 Task: Look for properties with a shower grab bar.
Action: Mouse moved to (824, 116)
Screenshot: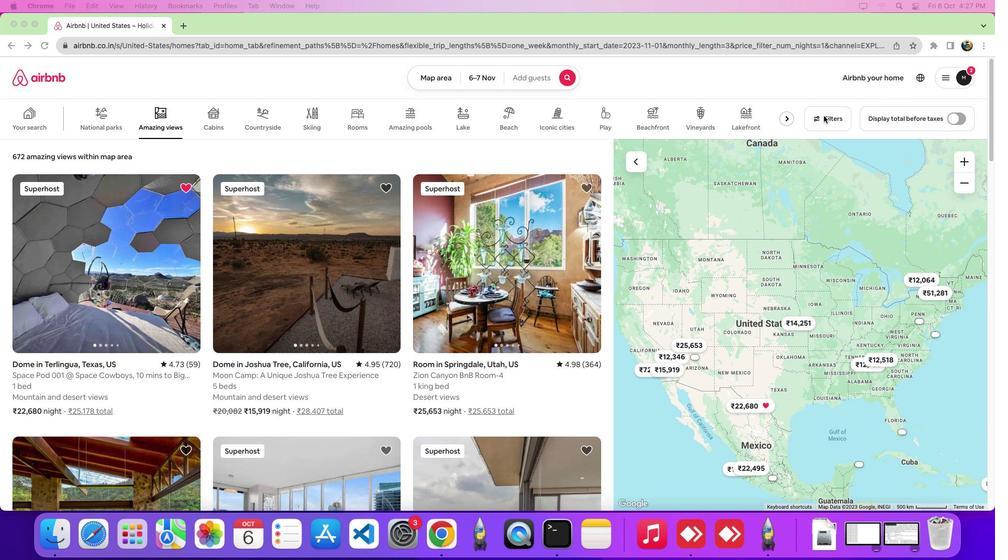 
Action: Mouse pressed left at (824, 116)
Screenshot: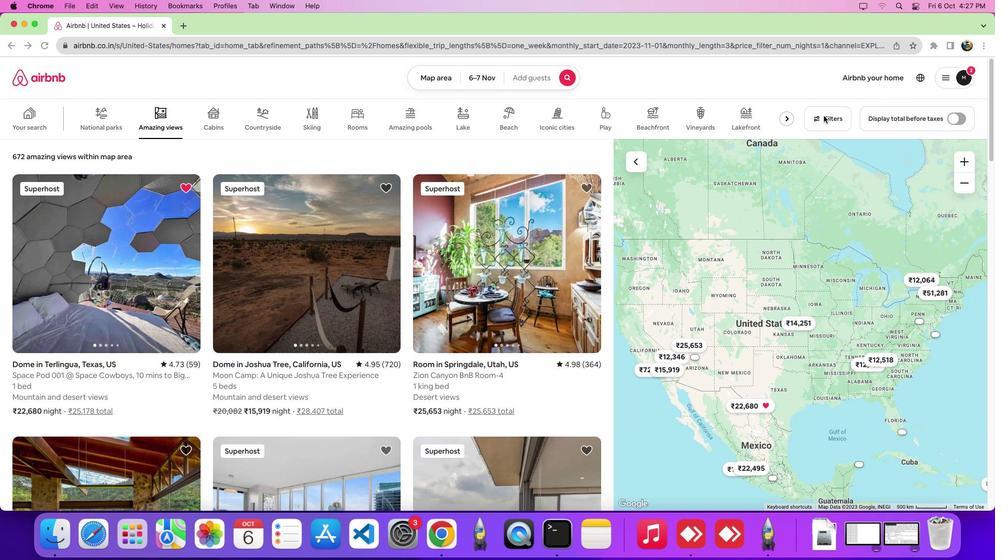 
Action: Mouse pressed left at (824, 116)
Screenshot: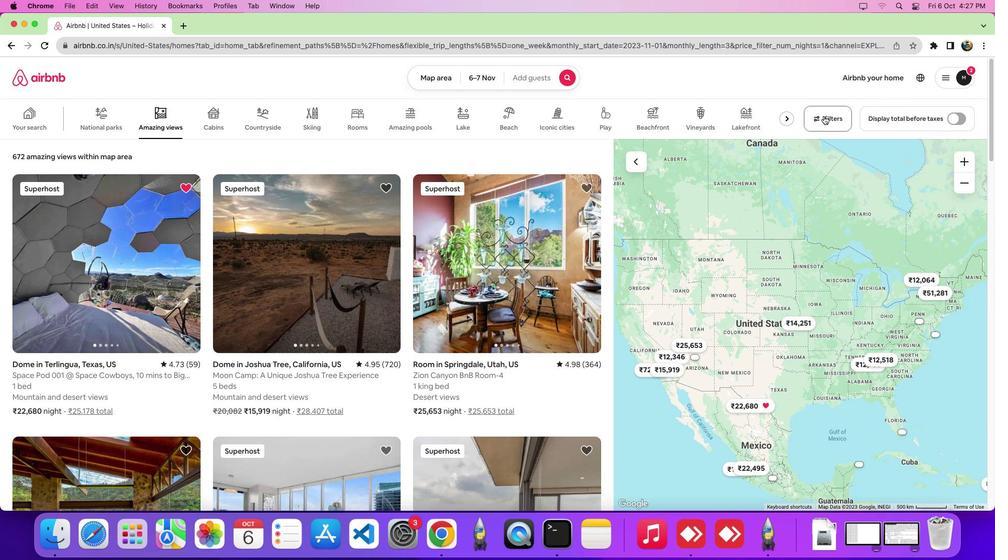 
Action: Mouse moved to (503, 176)
Screenshot: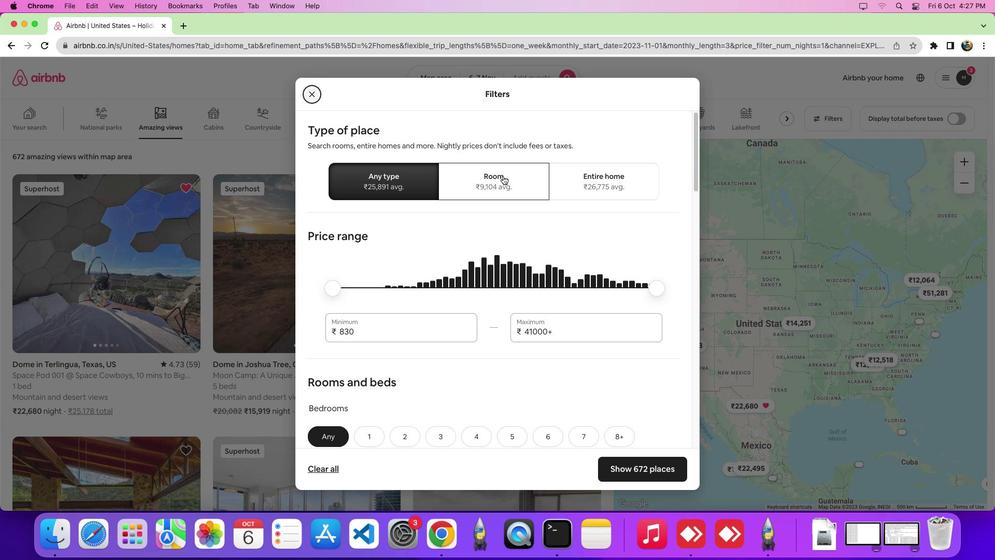 
Action: Mouse pressed left at (503, 176)
Screenshot: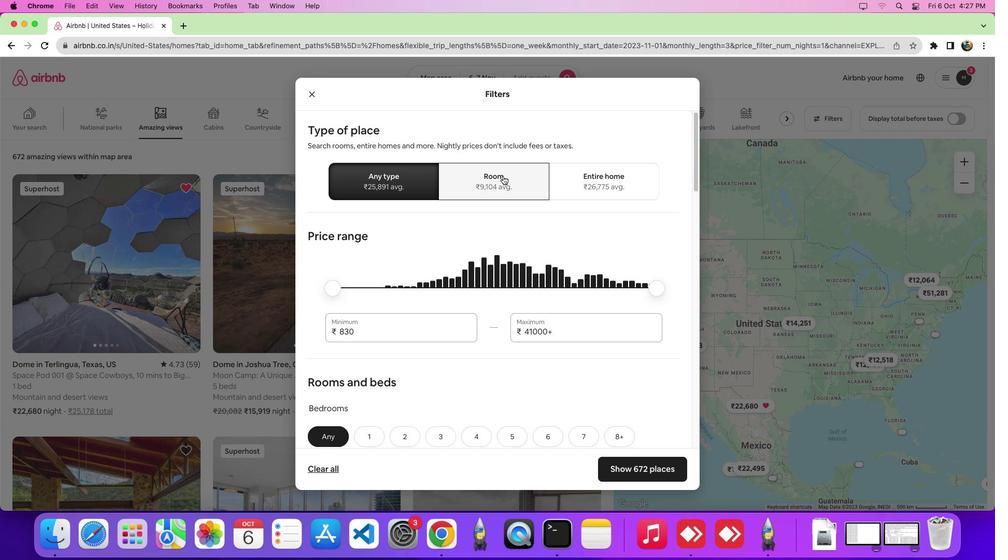
Action: Mouse moved to (508, 264)
Screenshot: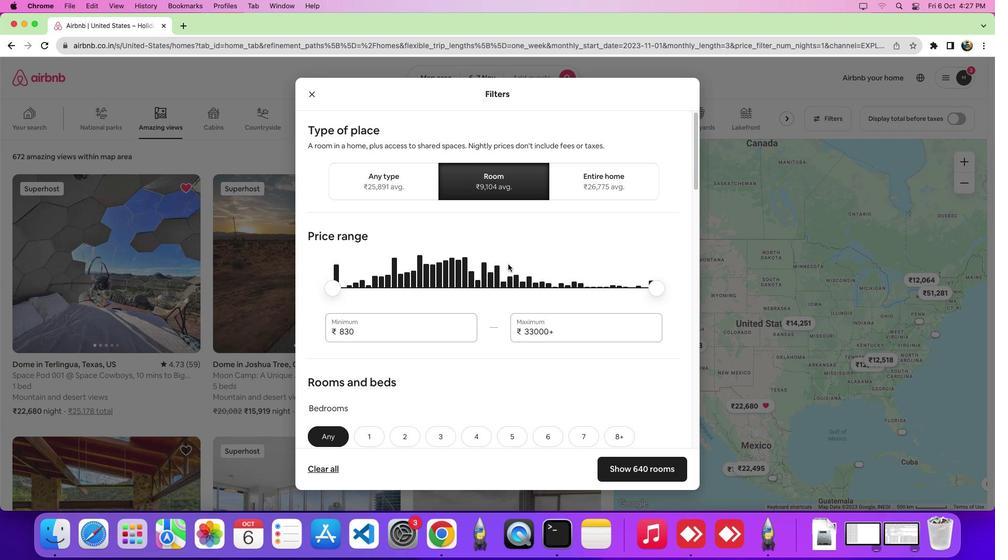 
Action: Mouse scrolled (508, 264) with delta (0, 0)
Screenshot: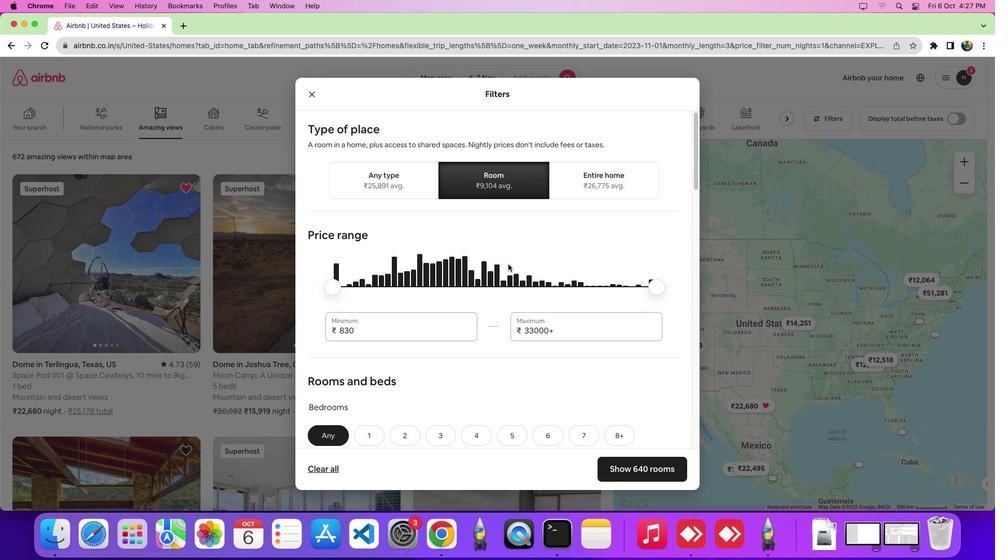
Action: Mouse scrolled (508, 264) with delta (0, 0)
Screenshot: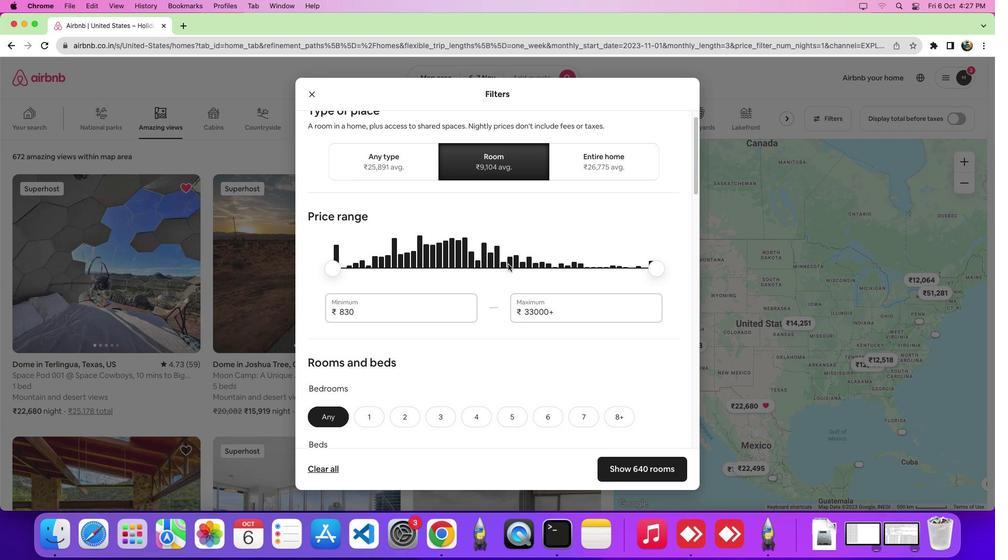 
Action: Mouse scrolled (508, 264) with delta (0, -2)
Screenshot: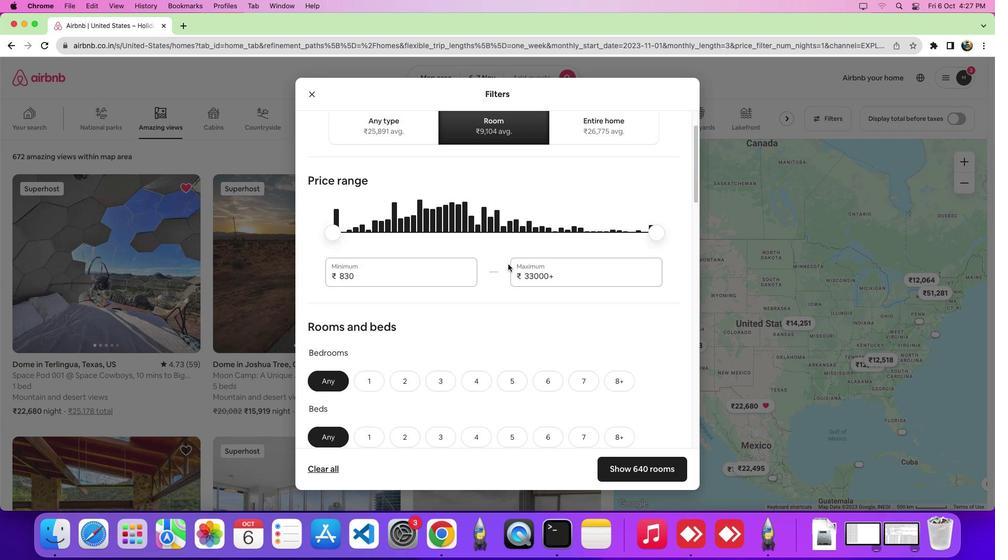 
Action: Mouse scrolled (508, 264) with delta (0, -2)
Screenshot: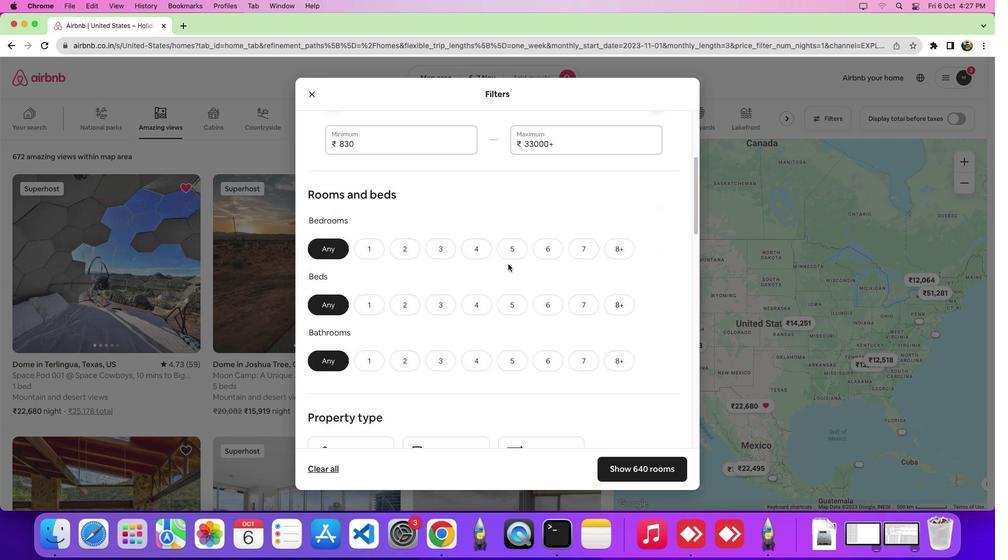 
Action: Mouse moved to (508, 264)
Screenshot: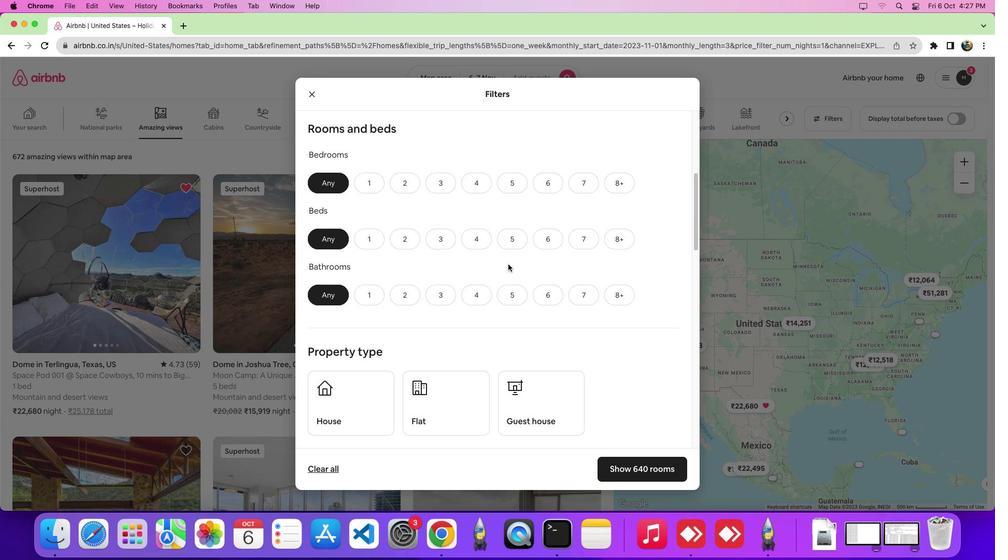 
Action: Mouse scrolled (508, 264) with delta (0, 0)
Screenshot: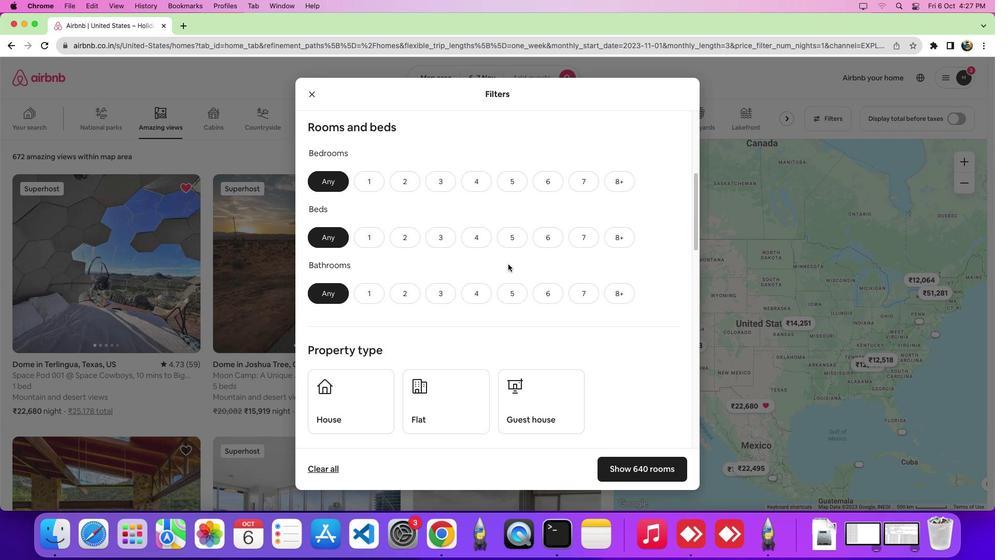 
Action: Mouse scrolled (508, 264) with delta (0, 0)
Screenshot: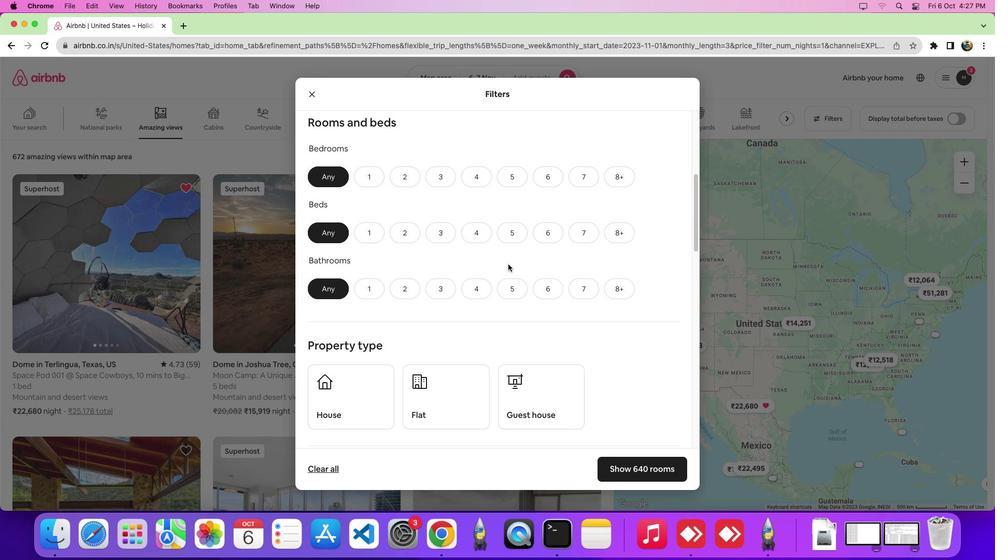 
Action: Mouse scrolled (508, 264) with delta (0, -2)
Screenshot: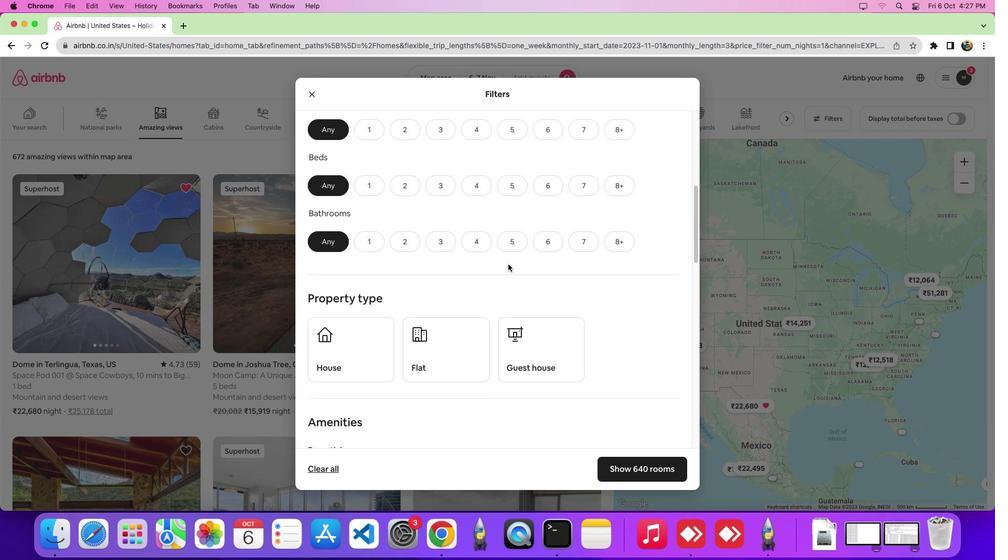 
Action: Mouse scrolled (508, 264) with delta (0, 0)
Screenshot: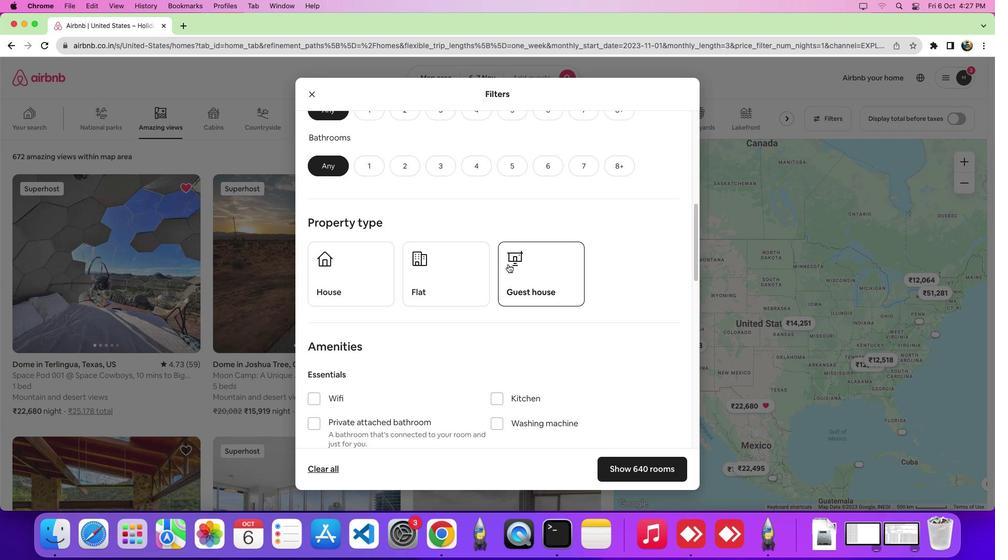 
Action: Mouse scrolled (508, 264) with delta (0, 0)
Screenshot: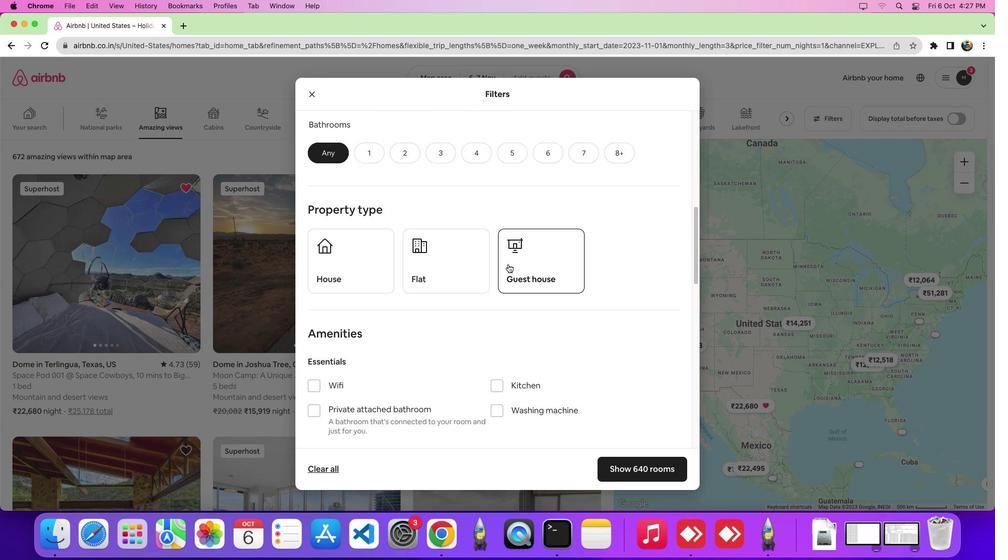 
Action: Mouse scrolled (508, 264) with delta (0, -3)
Screenshot: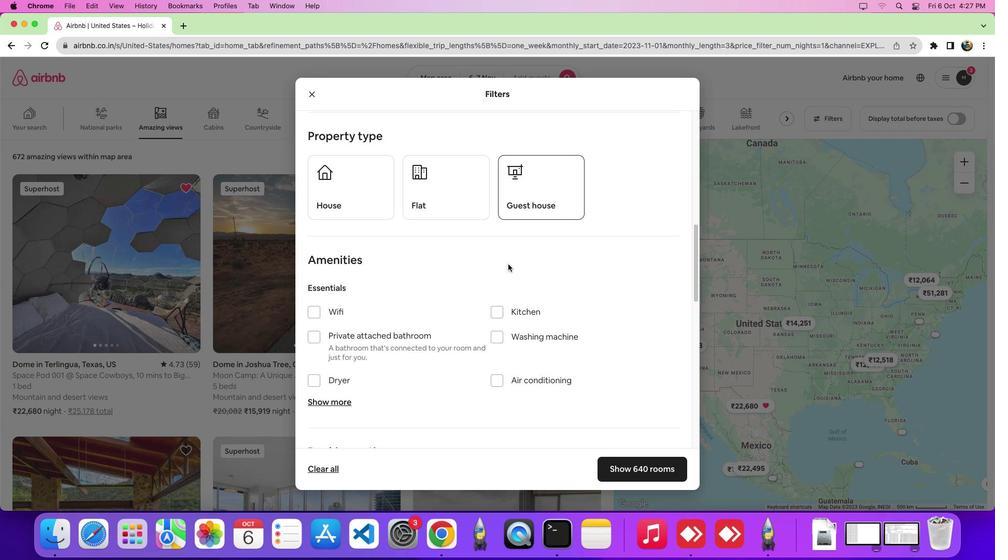 
Action: Mouse scrolled (508, 264) with delta (0, -4)
Screenshot: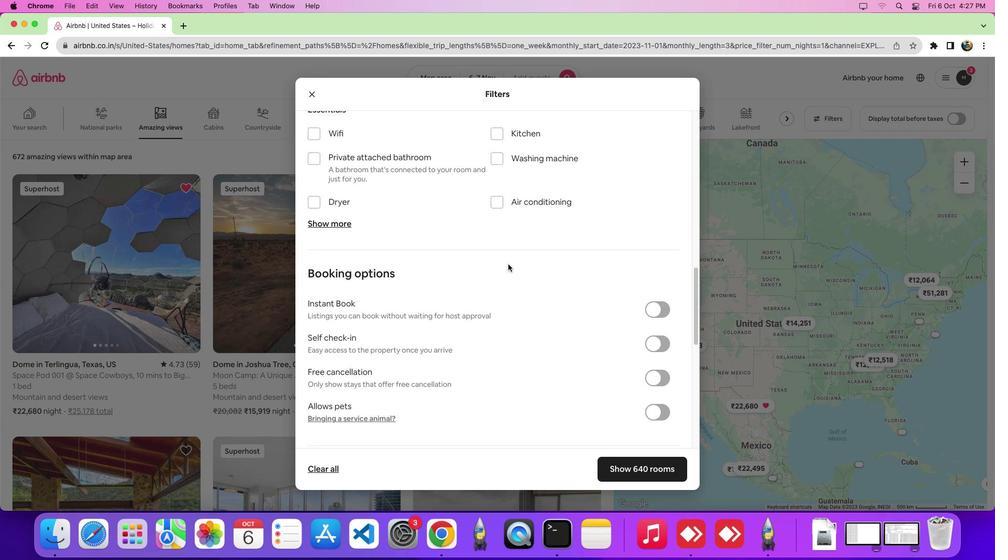 
Action: Mouse moved to (512, 237)
Screenshot: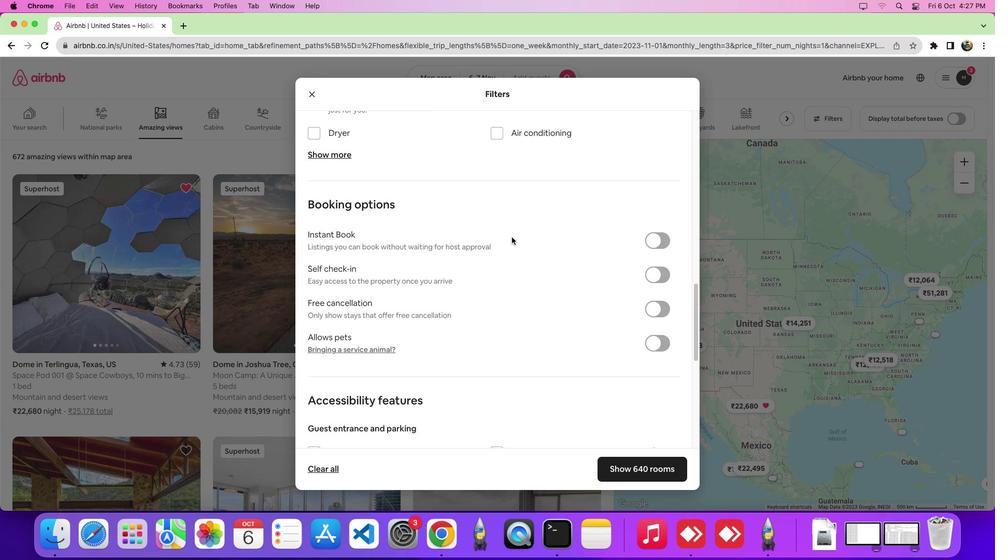 
Action: Mouse scrolled (512, 237) with delta (0, 0)
Screenshot: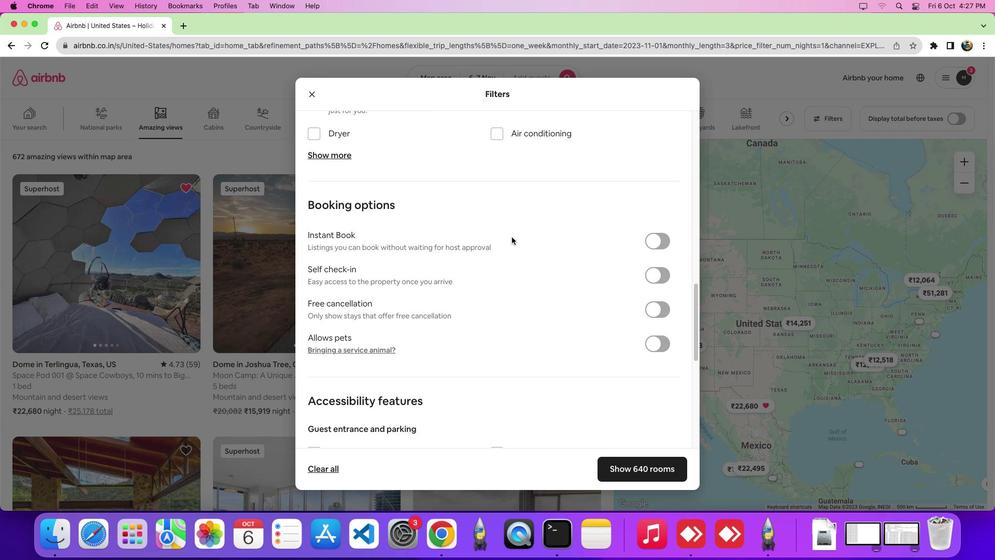 
Action: Mouse moved to (507, 267)
Screenshot: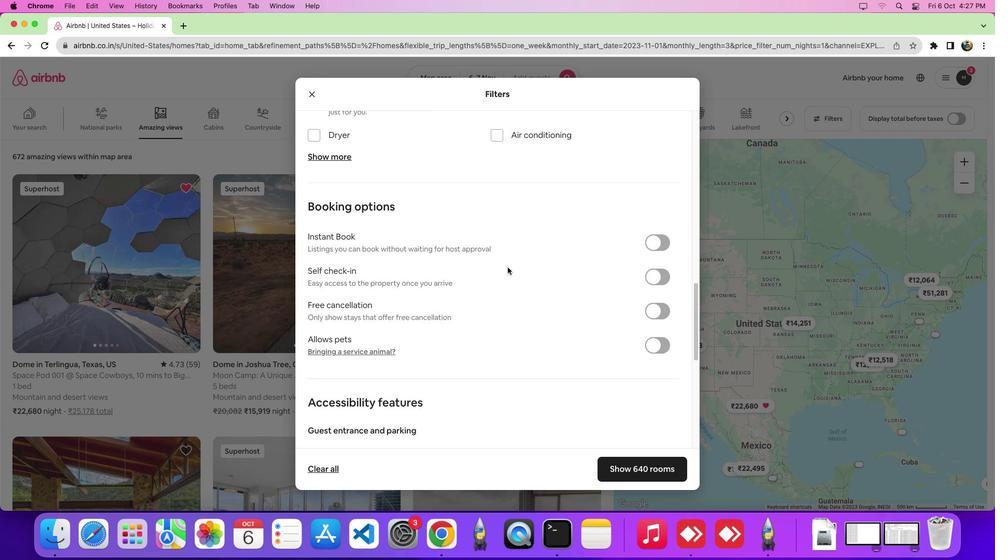 
Action: Mouse scrolled (507, 267) with delta (0, 0)
Screenshot: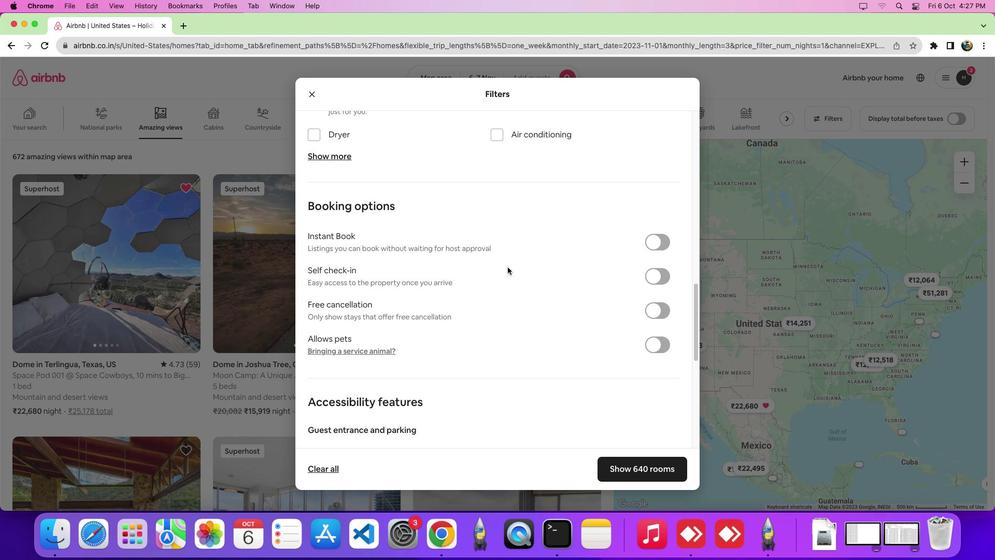 
Action: Mouse scrolled (507, 267) with delta (0, 0)
Screenshot: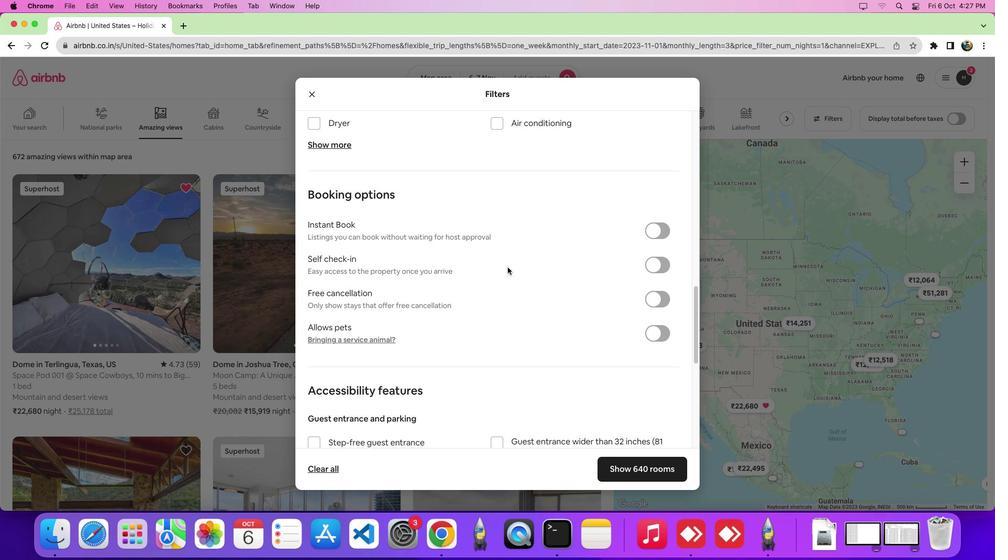 
Action: Mouse scrolled (507, 267) with delta (0, -1)
Screenshot: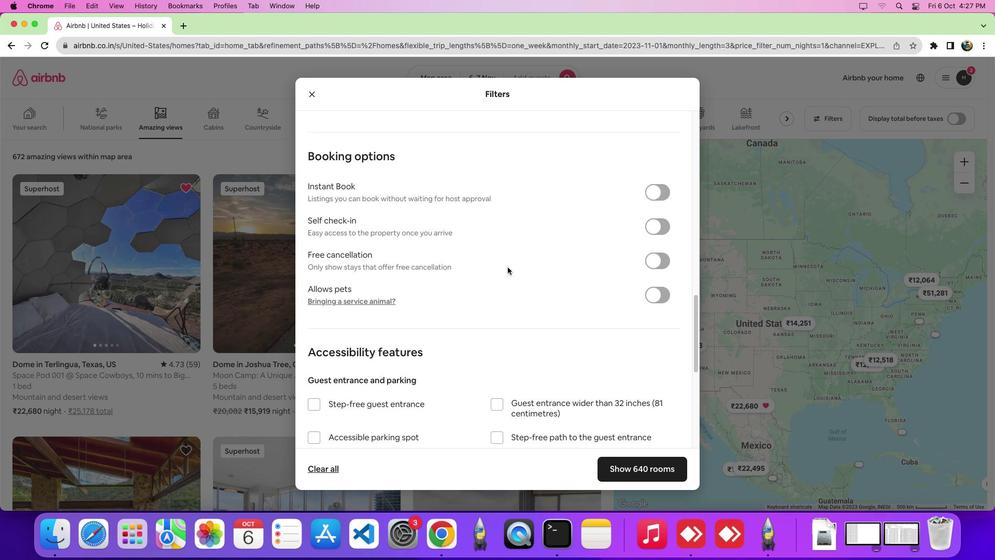 
Action: Mouse scrolled (507, 267) with delta (0, 0)
Screenshot: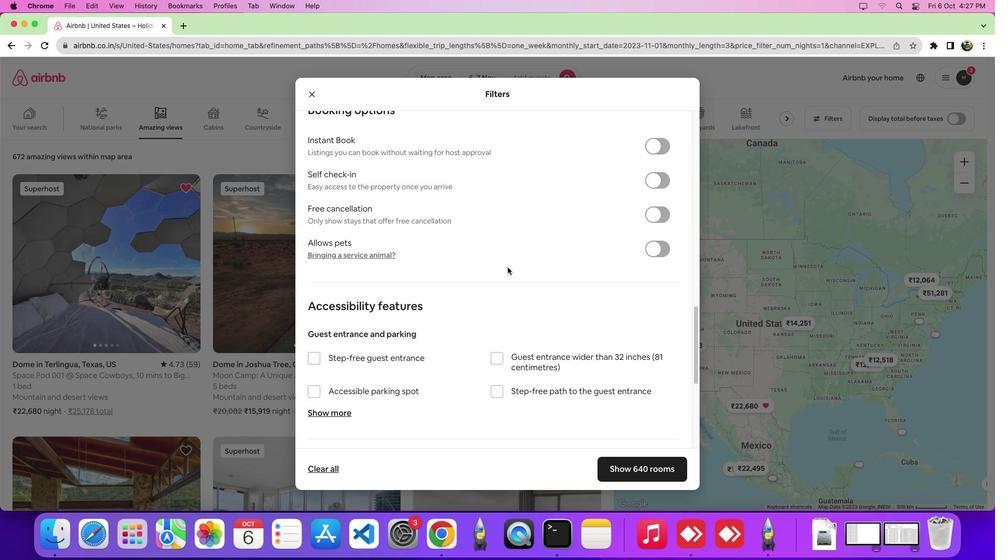 
Action: Mouse moved to (507, 289)
Screenshot: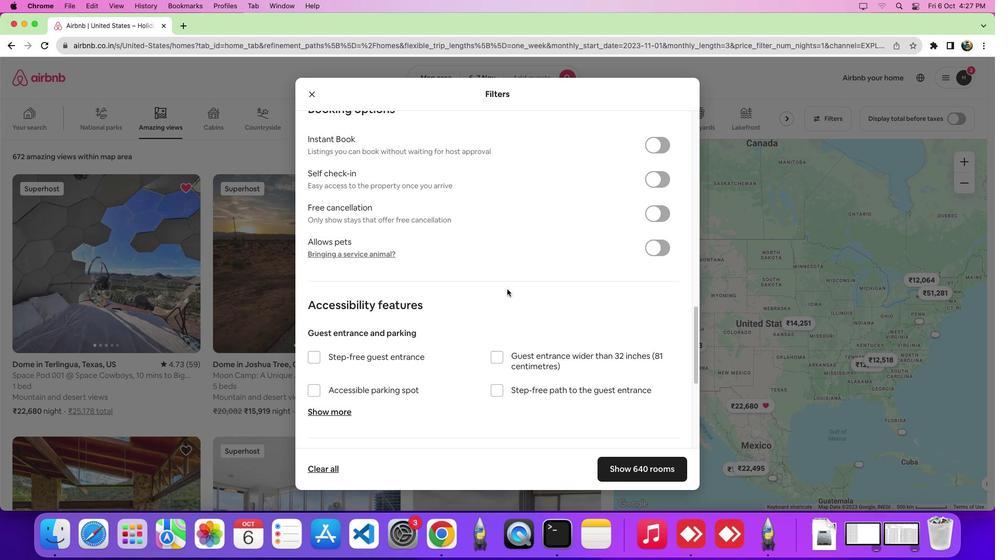 
Action: Mouse scrolled (507, 289) with delta (0, 0)
Screenshot: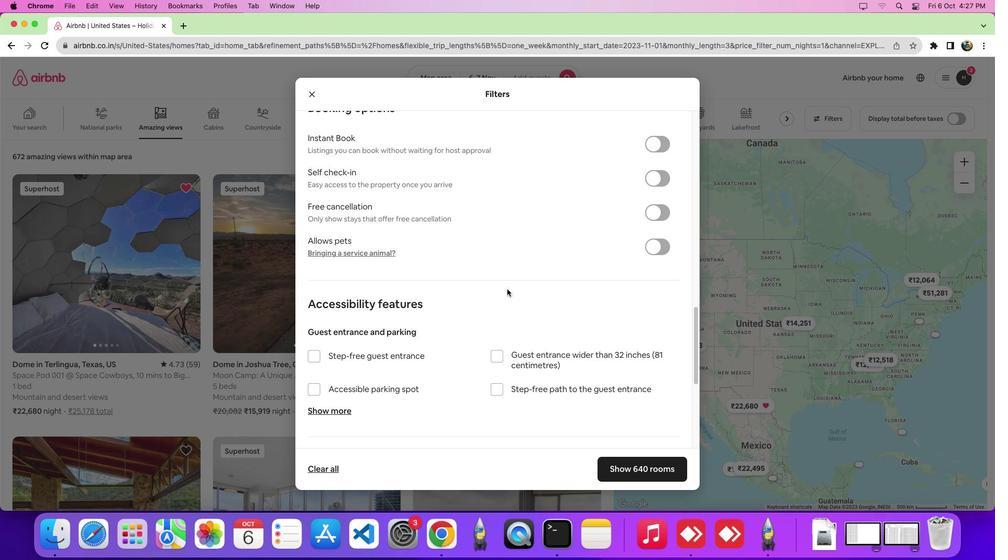 
Action: Mouse scrolled (507, 289) with delta (0, 0)
Screenshot: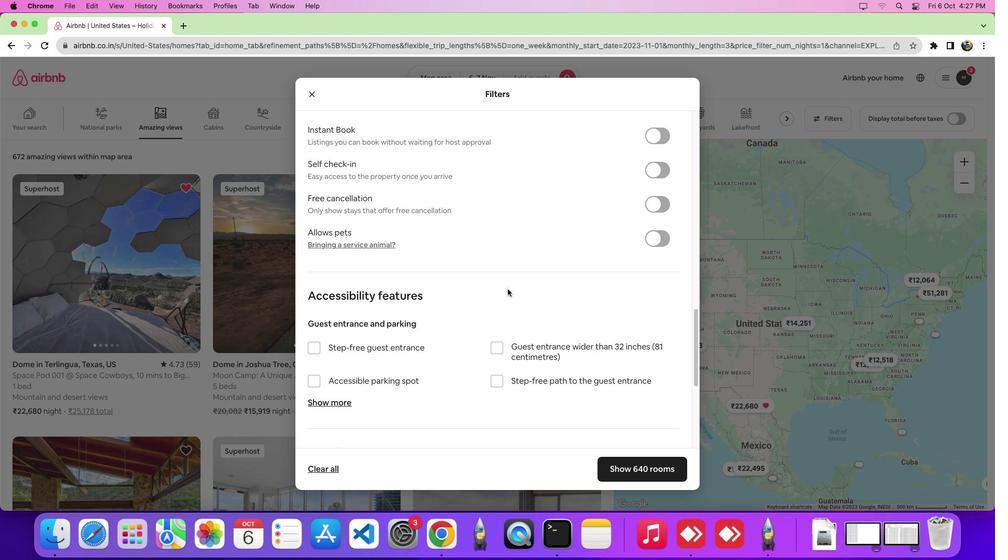 
Action: Mouse moved to (507, 289)
Screenshot: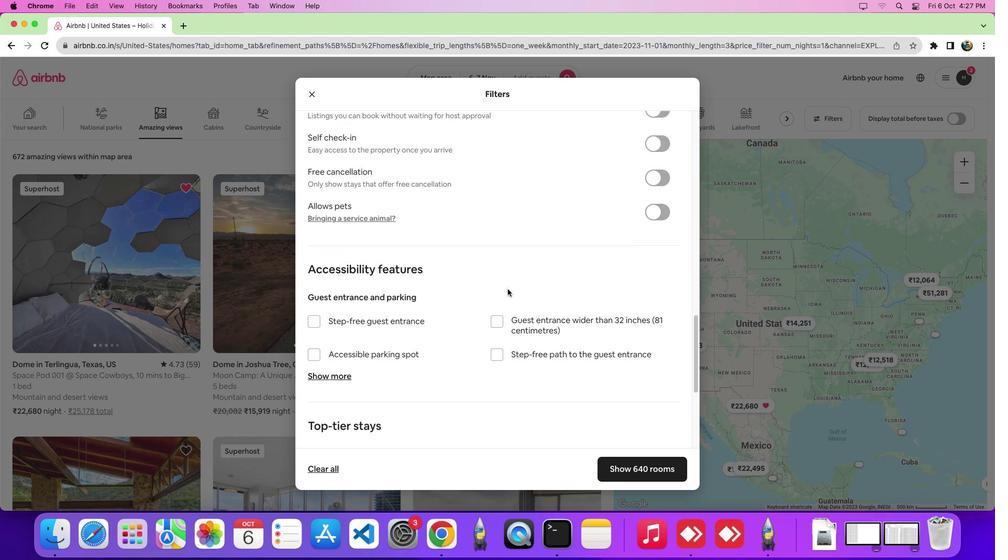 
Action: Mouse scrolled (507, 289) with delta (0, -1)
Screenshot: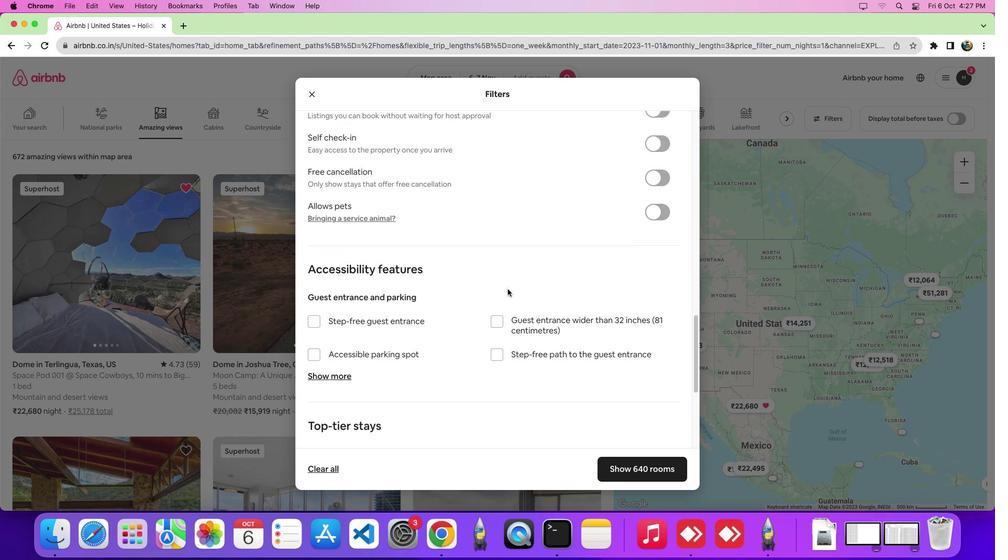 
Action: Mouse moved to (346, 327)
Screenshot: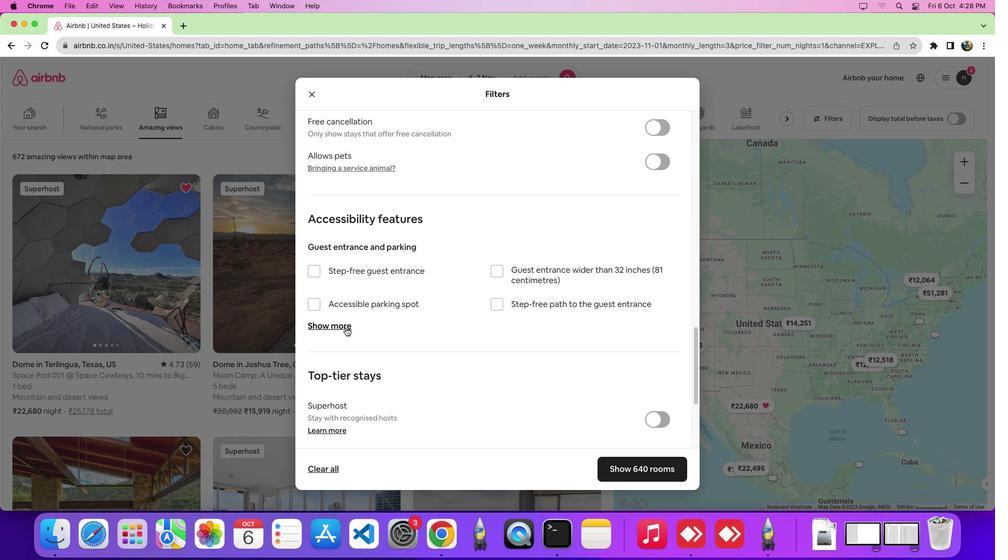 
Action: Mouse pressed left at (346, 327)
Screenshot: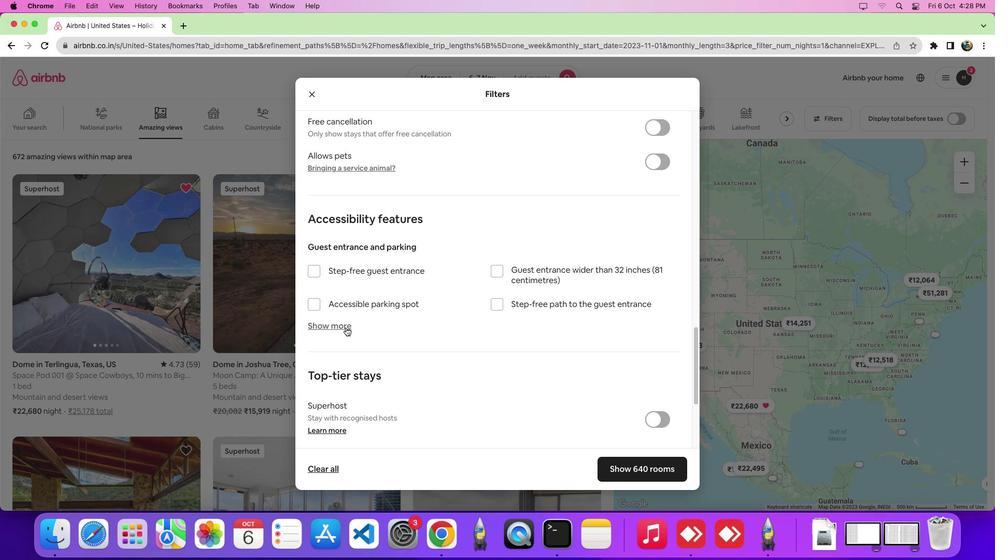 
Action: Mouse moved to (515, 329)
Screenshot: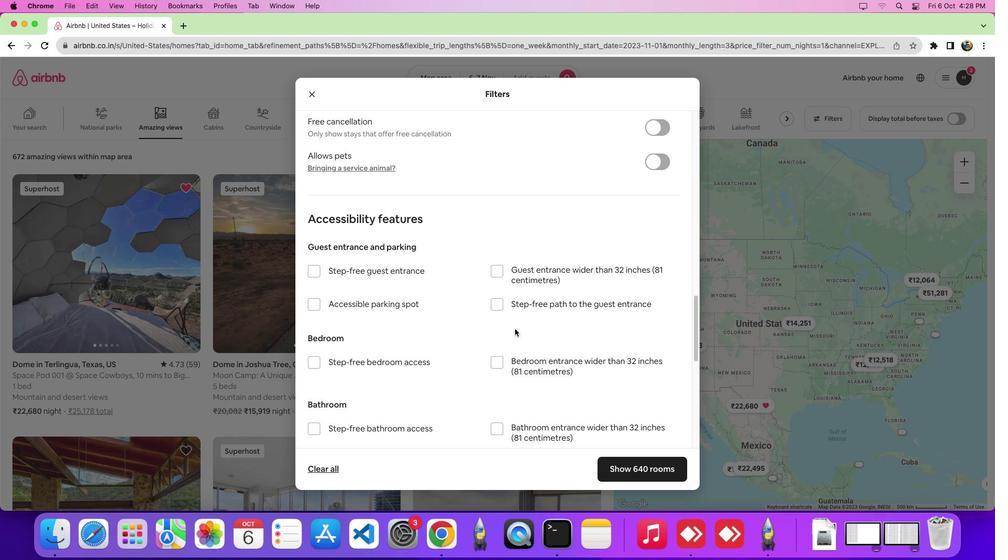 
Action: Mouse scrolled (515, 329) with delta (0, 0)
Screenshot: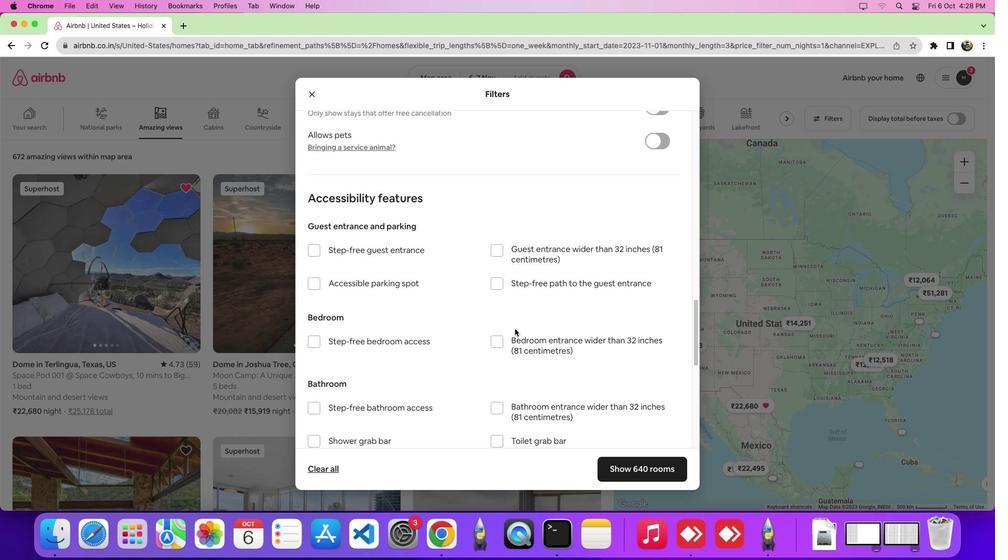 
Action: Mouse scrolled (515, 329) with delta (0, 0)
Screenshot: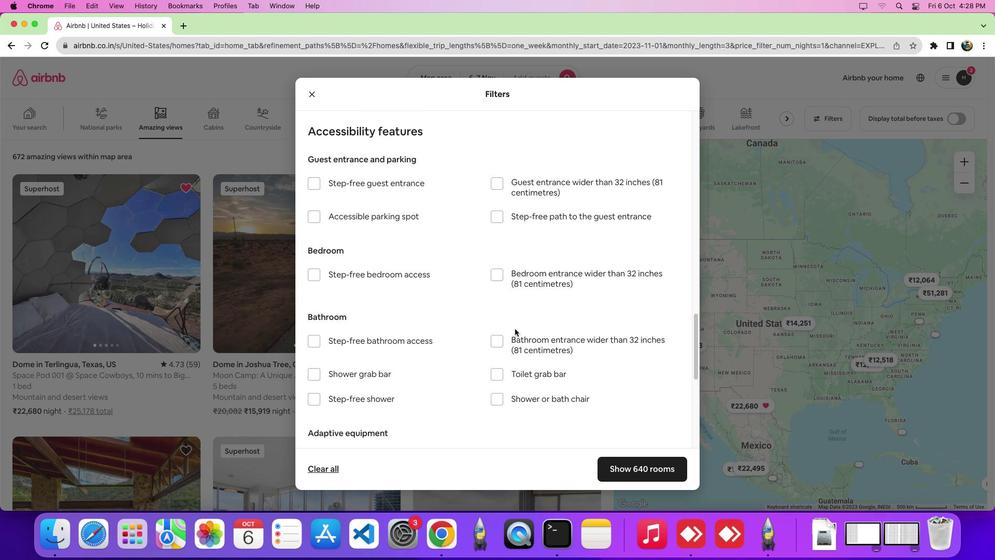 
Action: Mouse scrolled (515, 329) with delta (0, -2)
Screenshot: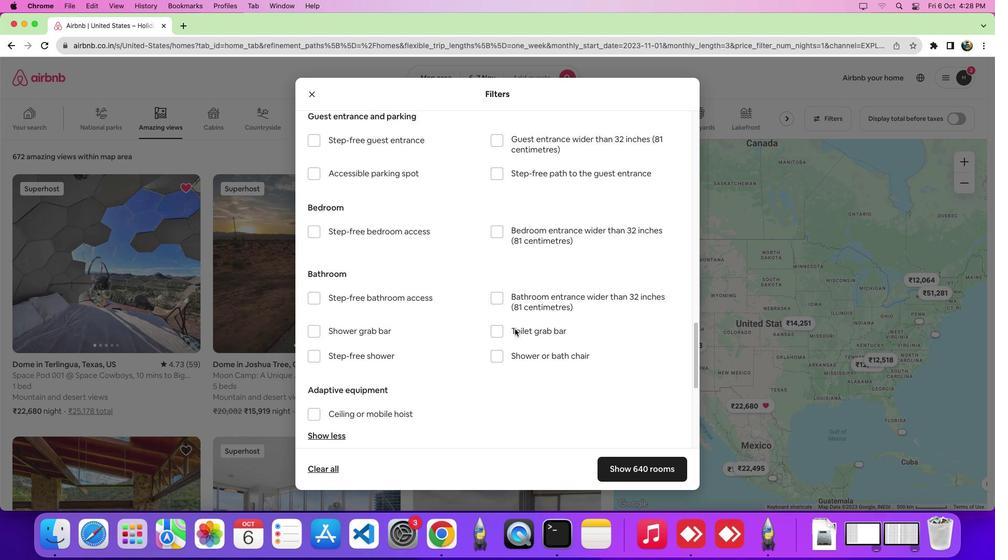 
Action: Mouse moved to (515, 330)
Screenshot: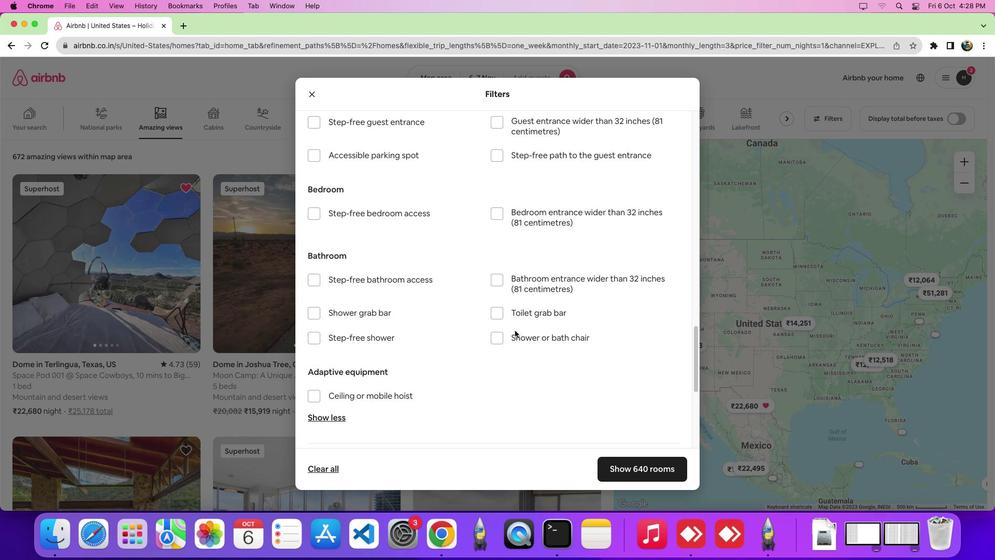 
Action: Mouse scrolled (515, 330) with delta (0, 0)
Screenshot: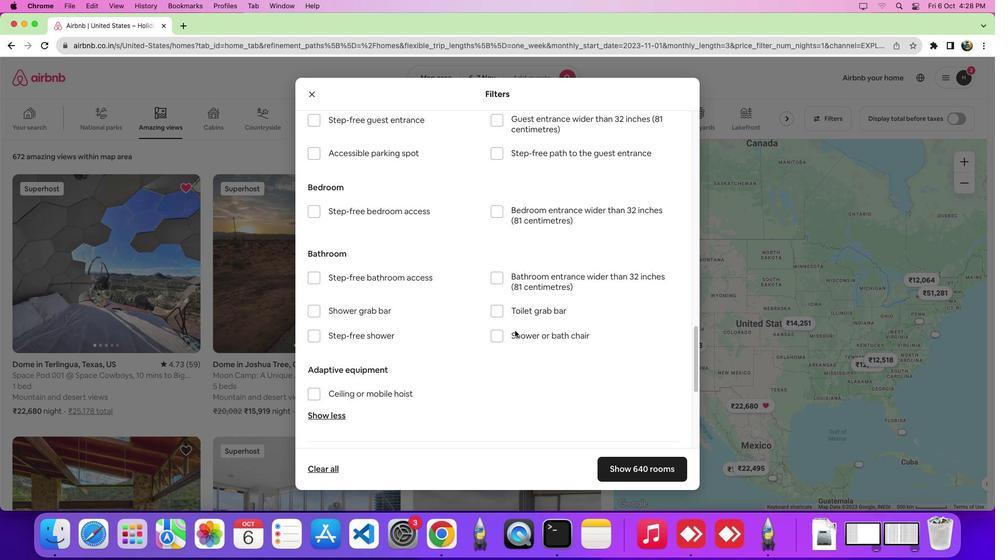 
Action: Mouse moved to (322, 312)
Screenshot: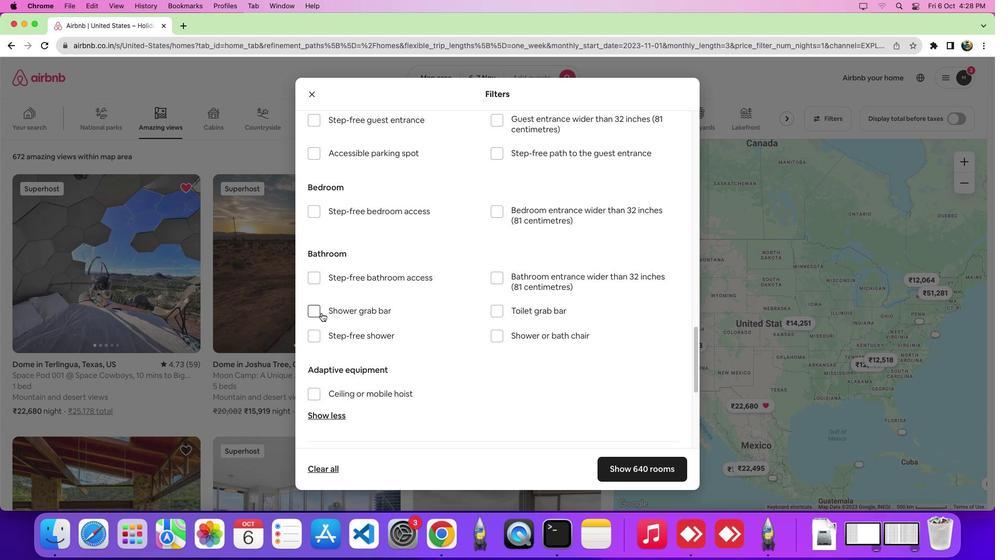 
Action: Mouse pressed left at (322, 312)
Screenshot: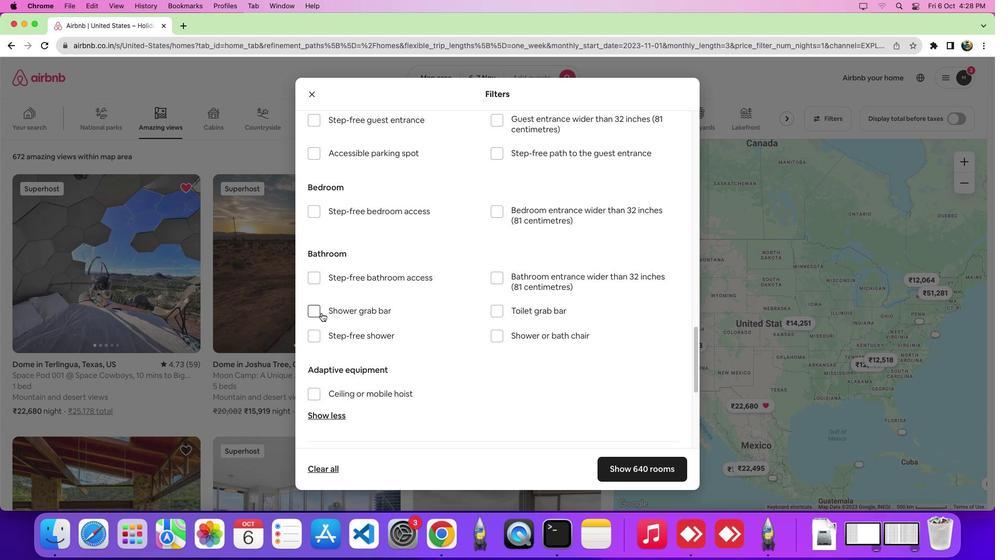 
Action: Mouse moved to (649, 472)
Screenshot: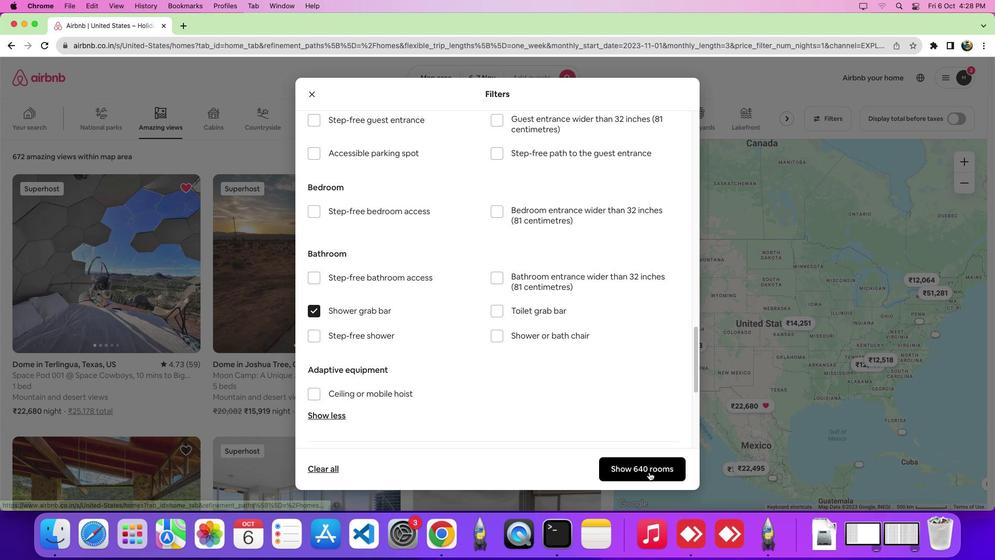 
Action: Mouse pressed left at (649, 472)
Screenshot: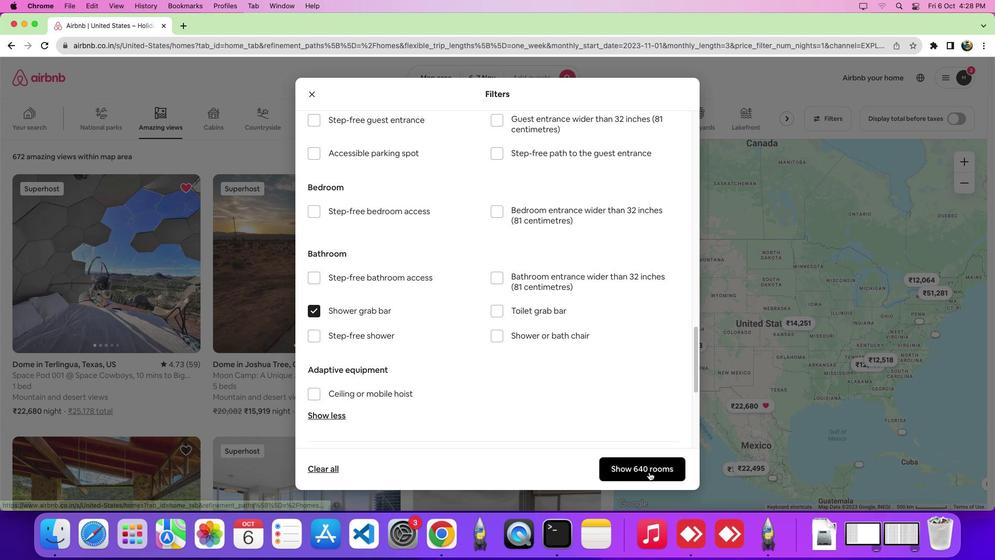 
